 Task: Create a due date automation trigger when advanced on, on the monday of the week a card is due add fields with custom field "Resume" set to a number lower than 1 and greater or equal to 10 at 11:00 AM.
Action: Mouse moved to (998, 81)
Screenshot: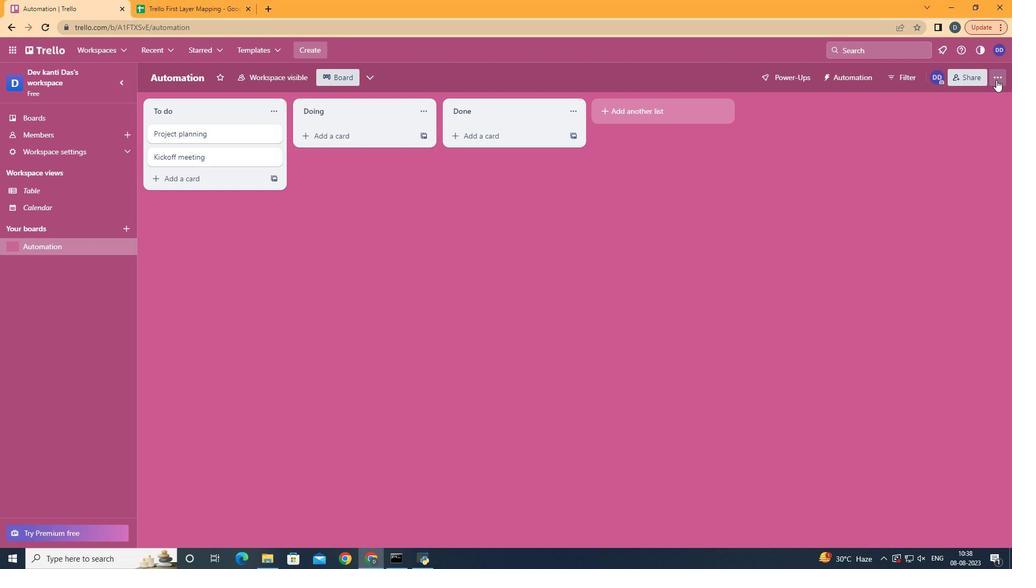 
Action: Mouse pressed left at (998, 81)
Screenshot: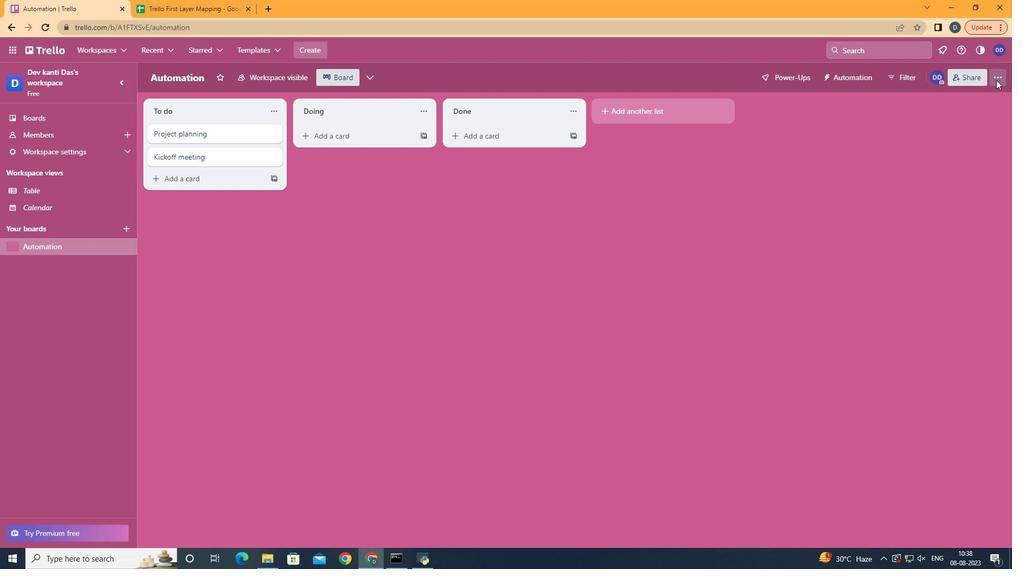
Action: Mouse moved to (924, 220)
Screenshot: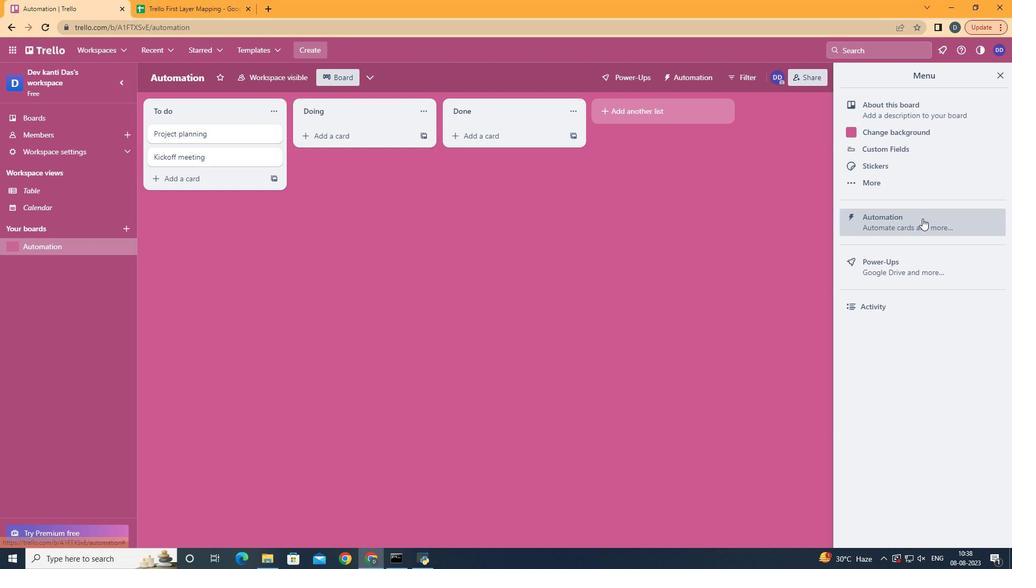 
Action: Mouse pressed left at (924, 220)
Screenshot: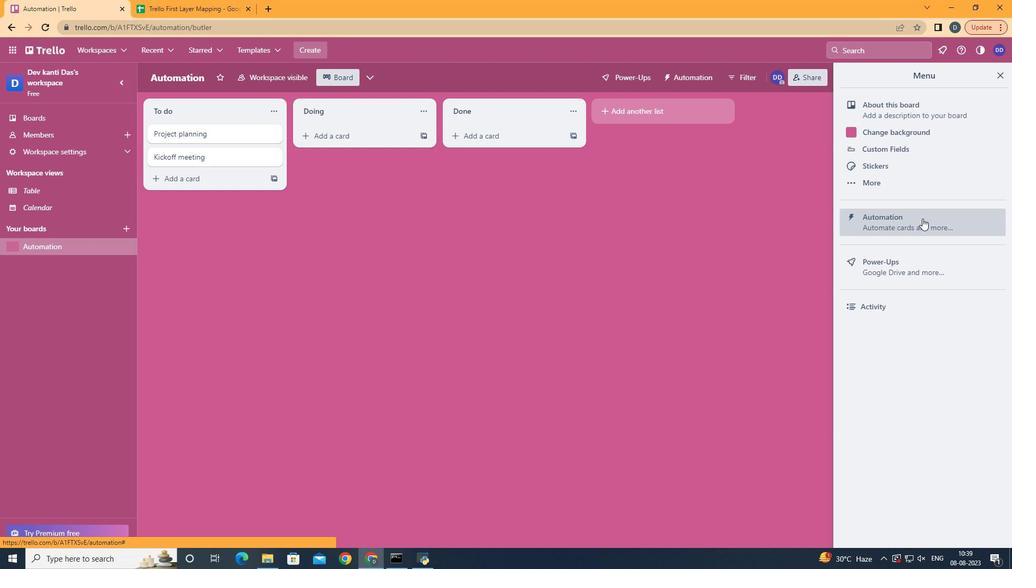 
Action: Mouse moved to (196, 217)
Screenshot: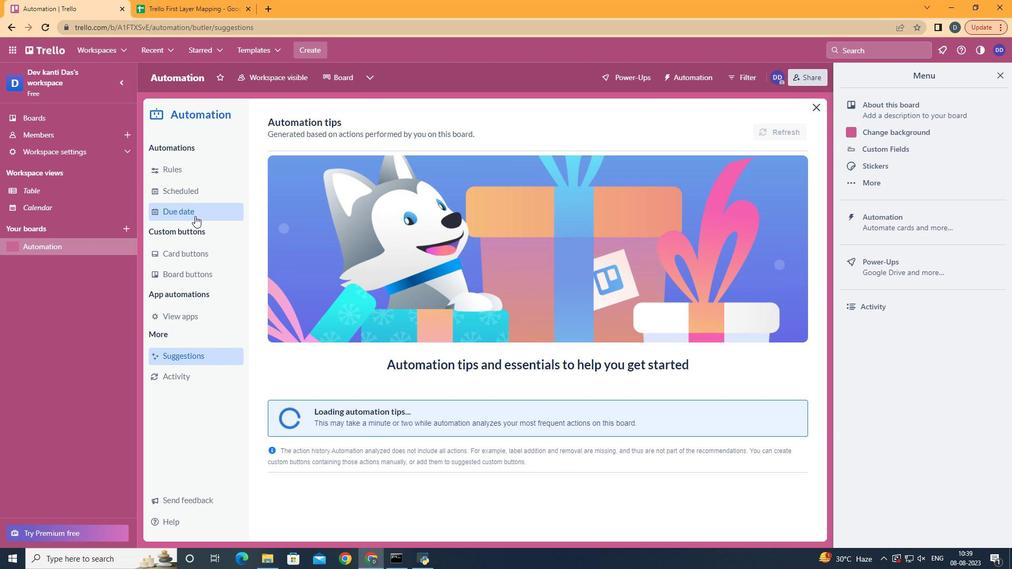 
Action: Mouse pressed left at (196, 217)
Screenshot: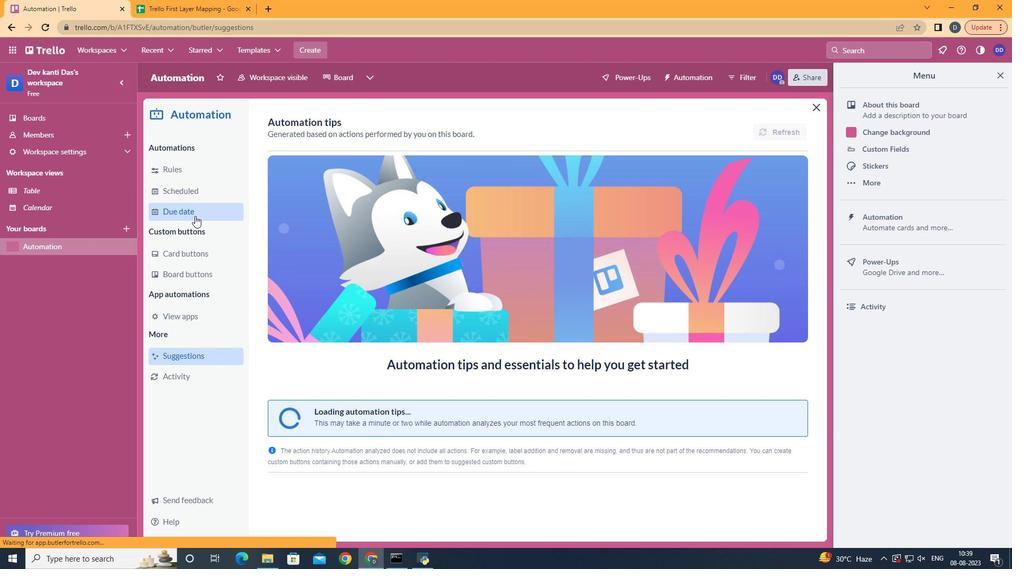 
Action: Mouse moved to (750, 125)
Screenshot: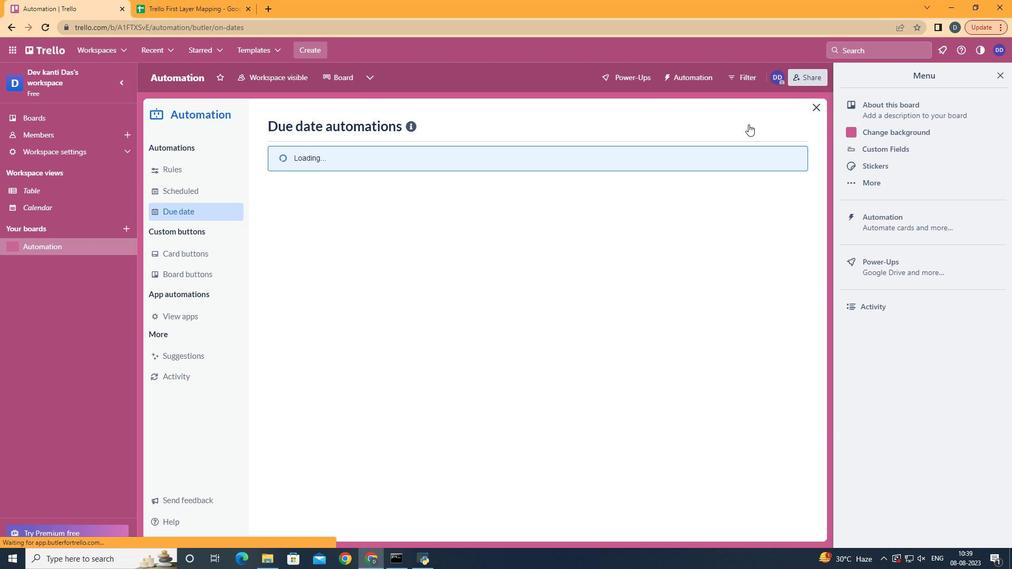 
Action: Mouse pressed left at (750, 125)
Screenshot: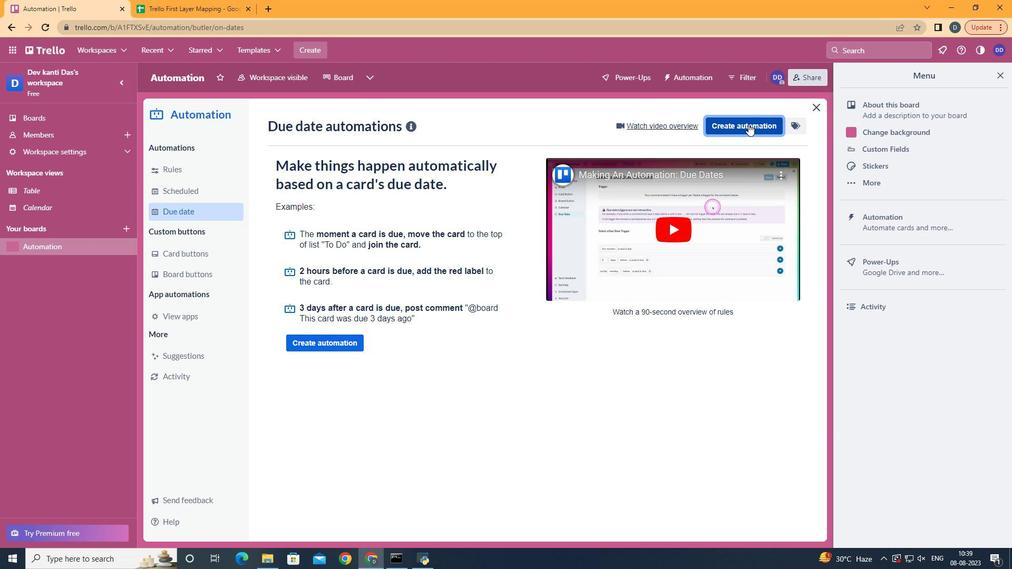 
Action: Mouse moved to (537, 231)
Screenshot: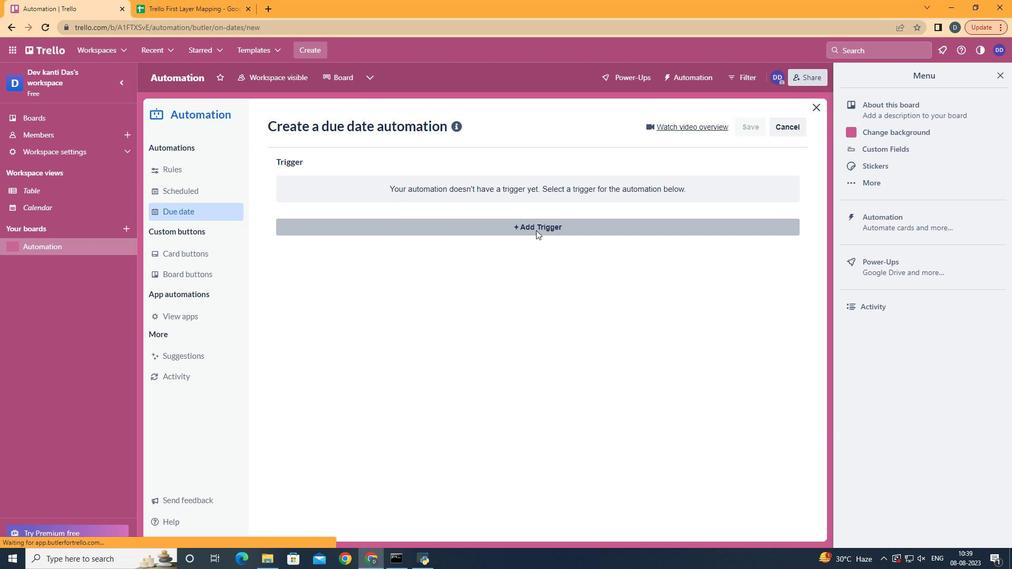 
Action: Mouse pressed left at (537, 231)
Screenshot: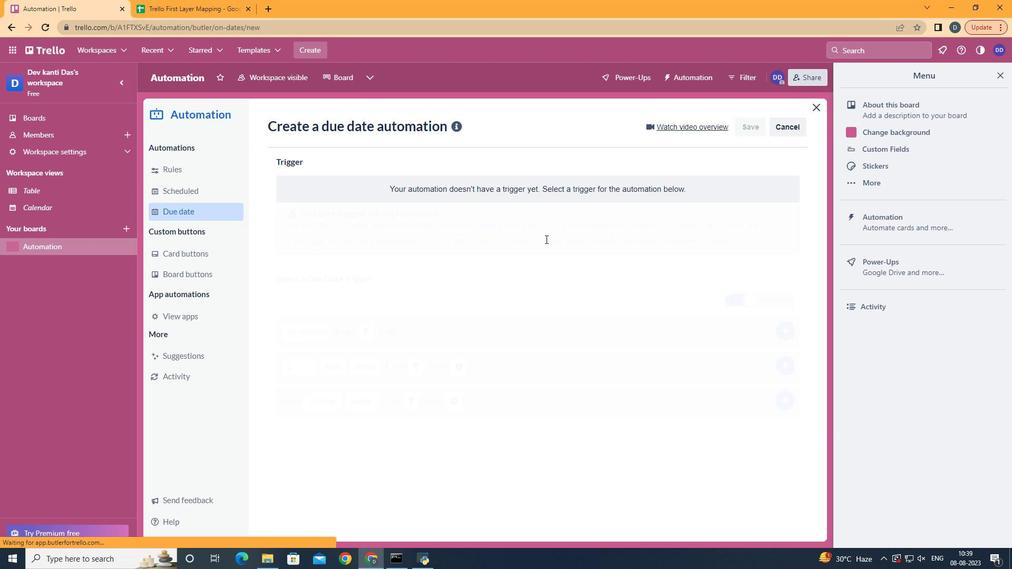 
Action: Mouse moved to (347, 275)
Screenshot: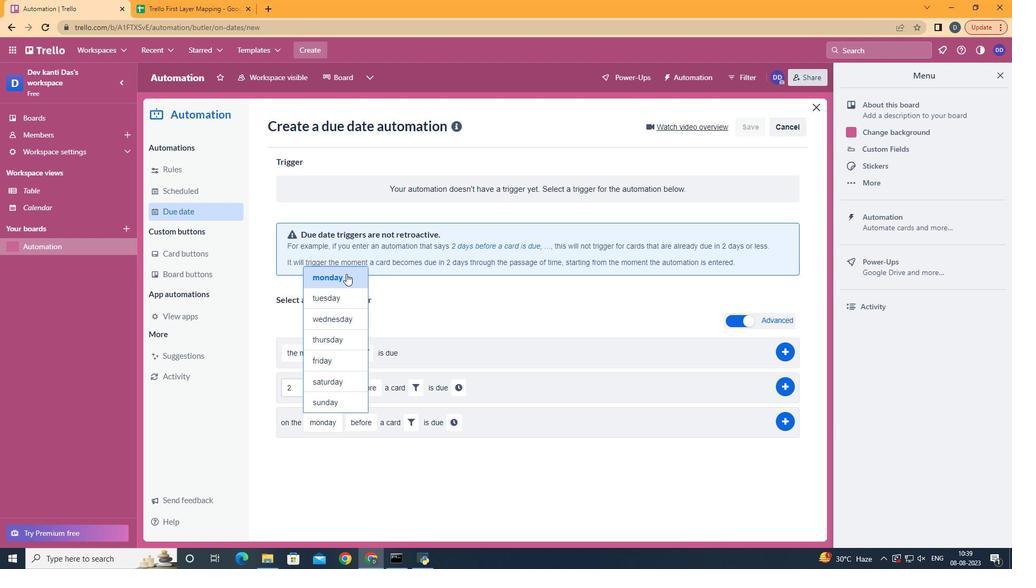 
Action: Mouse pressed left at (347, 275)
Screenshot: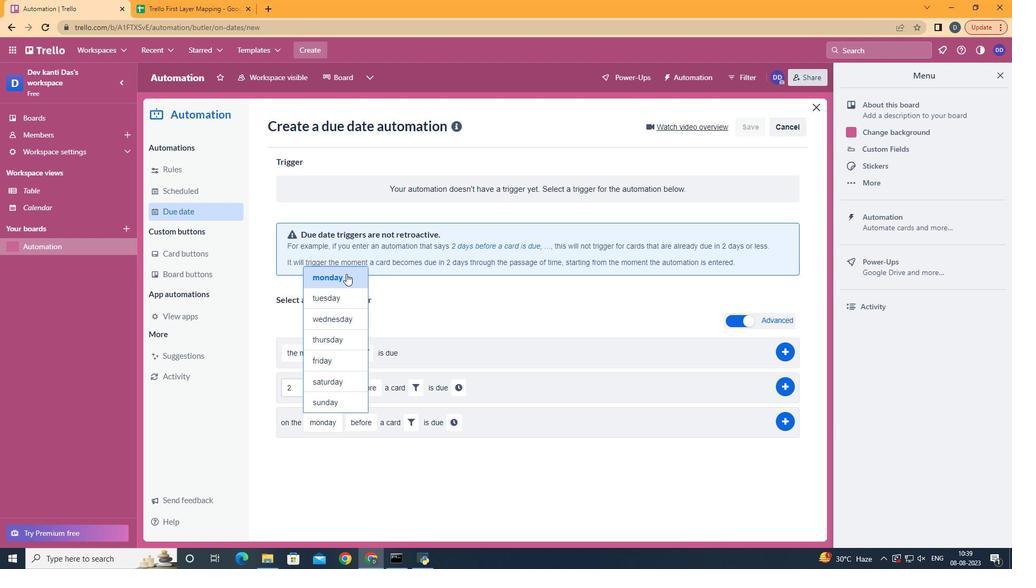 
Action: Mouse moved to (389, 485)
Screenshot: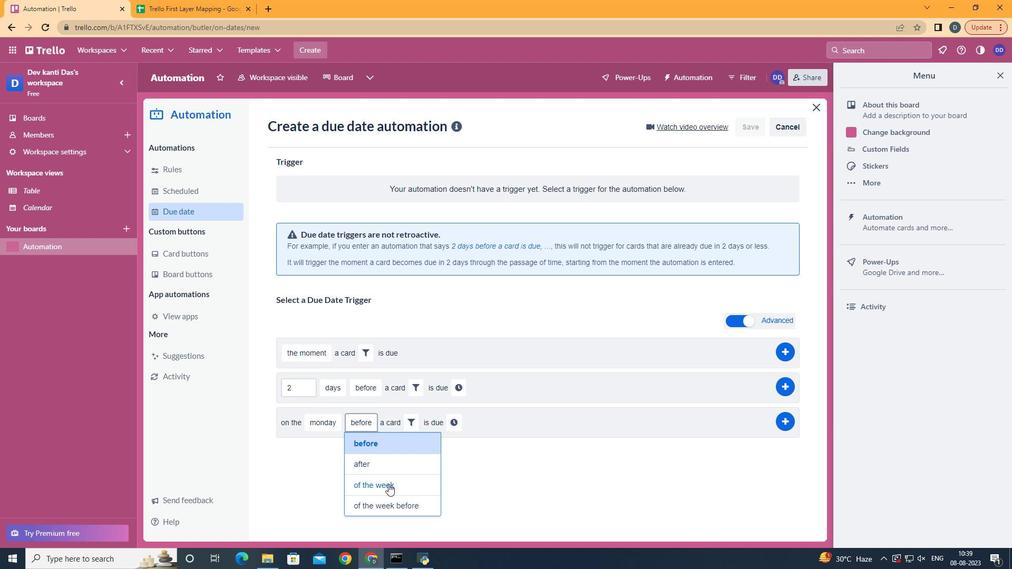 
Action: Mouse pressed left at (389, 485)
Screenshot: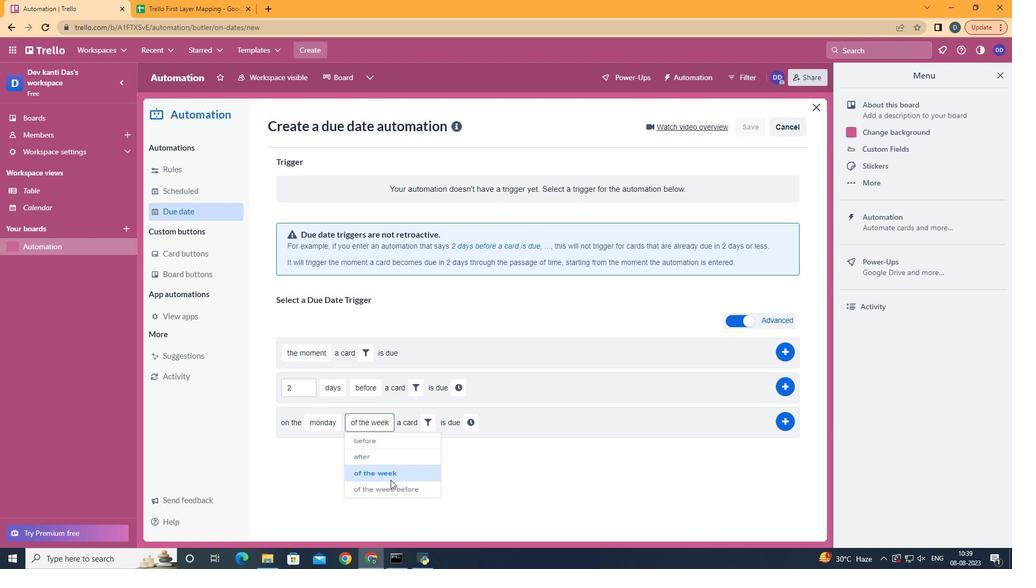 
Action: Mouse moved to (432, 431)
Screenshot: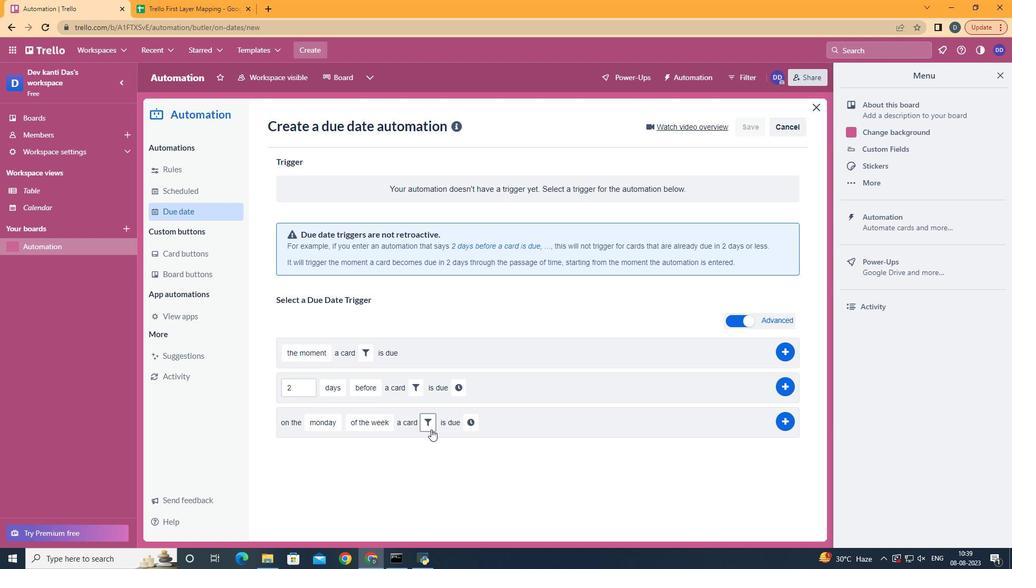 
Action: Mouse pressed left at (432, 431)
Screenshot: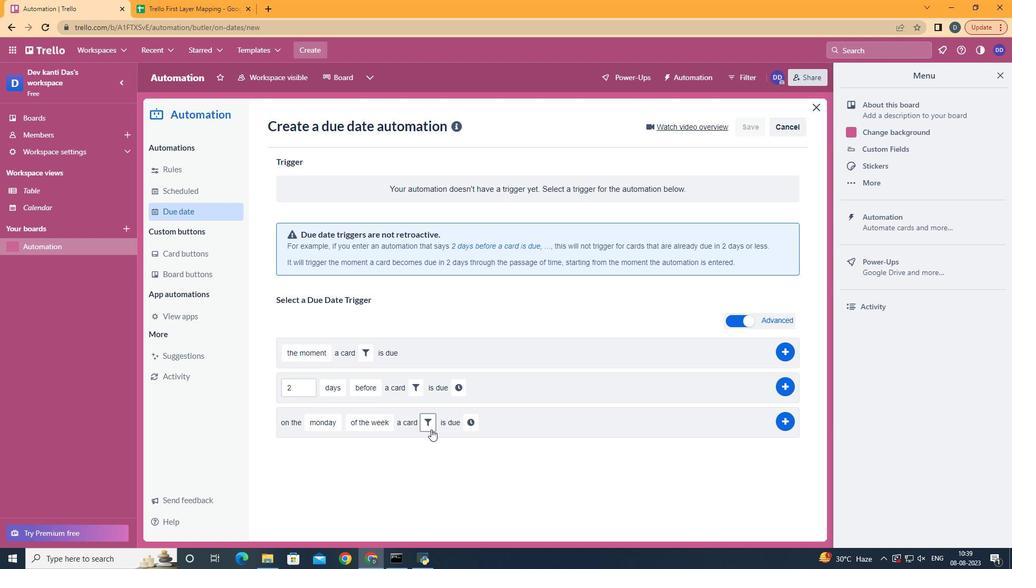 
Action: Mouse moved to (606, 462)
Screenshot: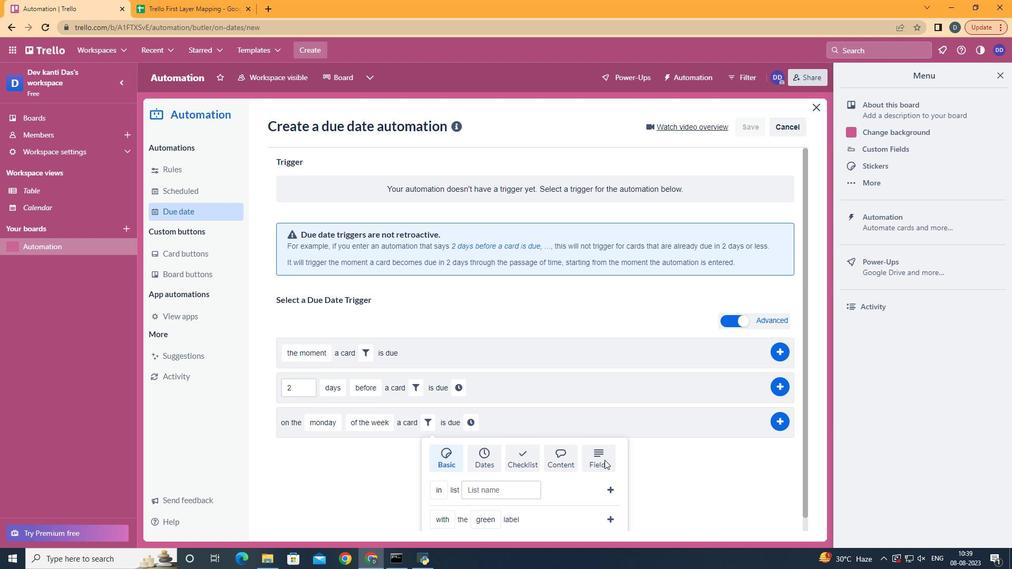 
Action: Mouse pressed left at (606, 462)
Screenshot: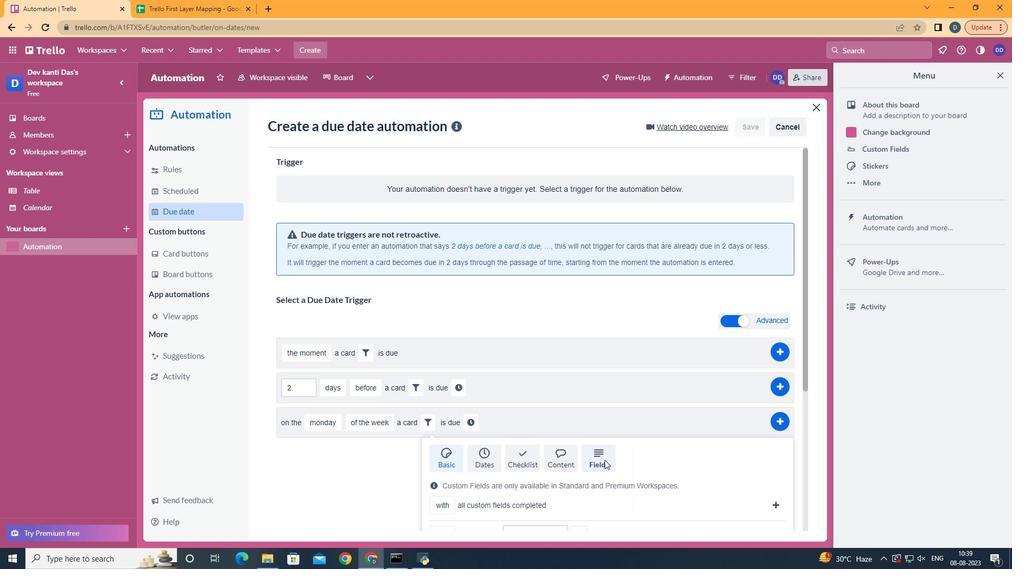 
Action: Mouse moved to (606, 461)
Screenshot: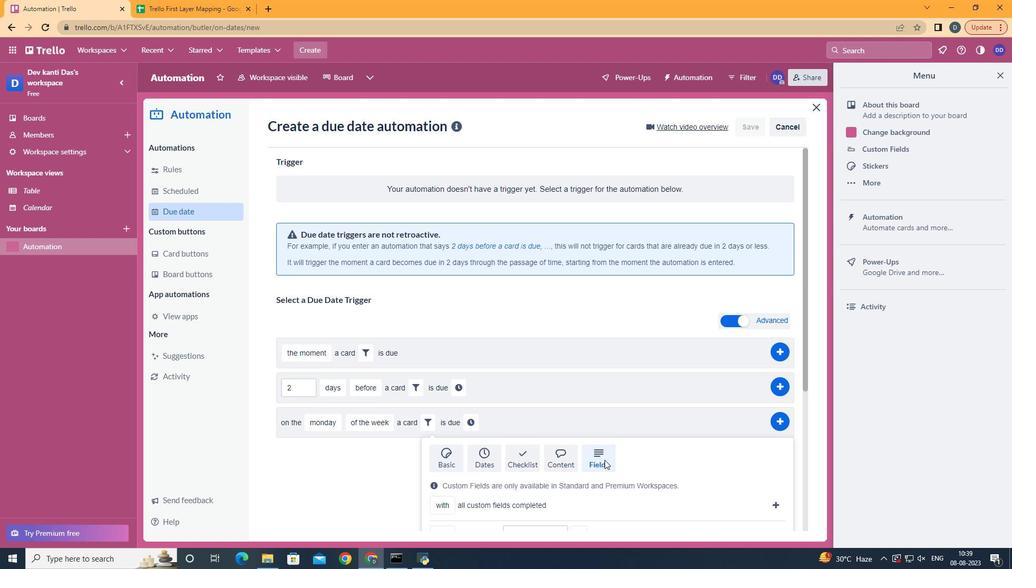 
Action: Mouse scrolled (606, 461) with delta (0, 0)
Screenshot: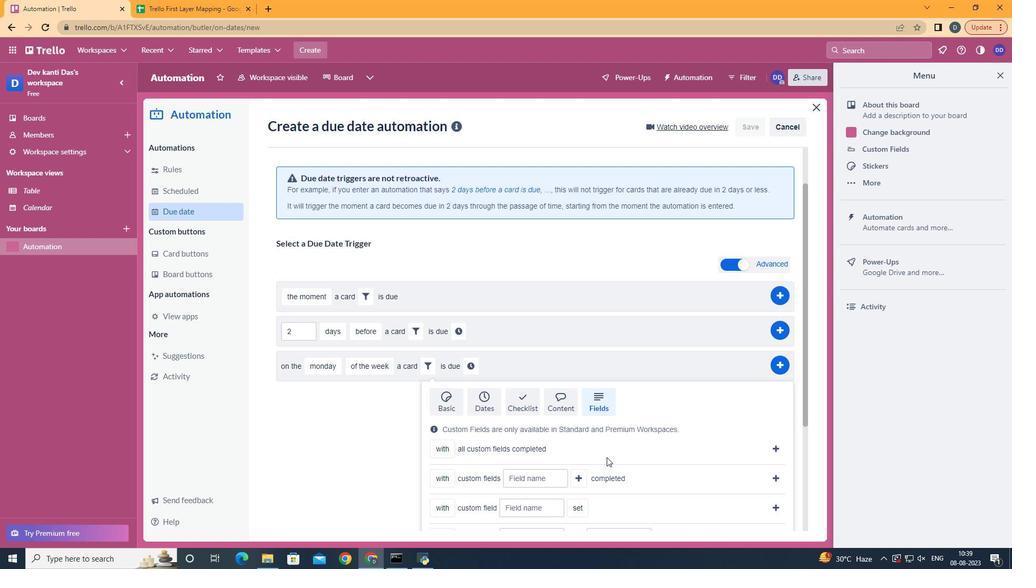 
Action: Mouse scrolled (606, 461) with delta (0, 0)
Screenshot: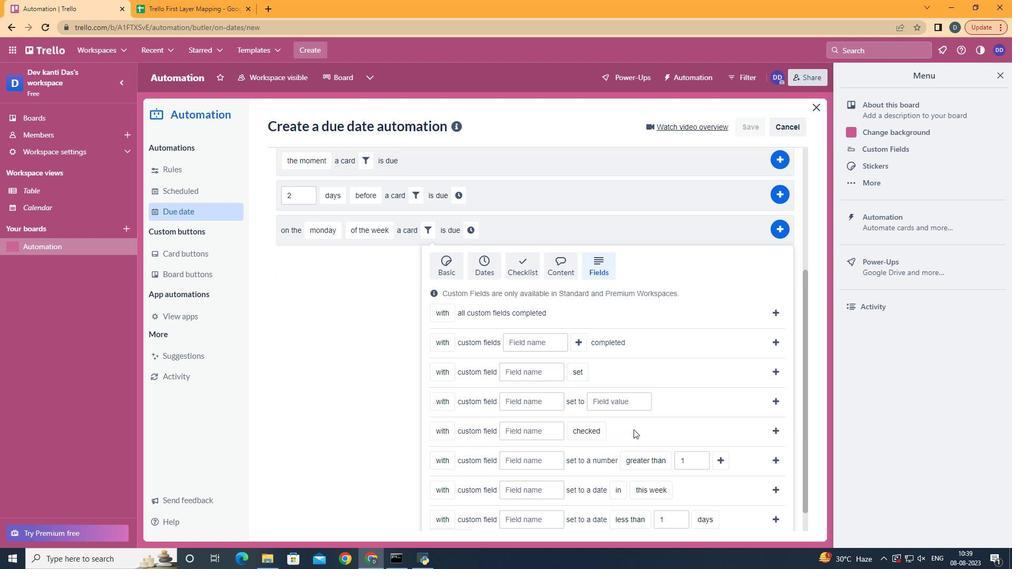 
Action: Mouse scrolled (606, 461) with delta (0, 0)
Screenshot: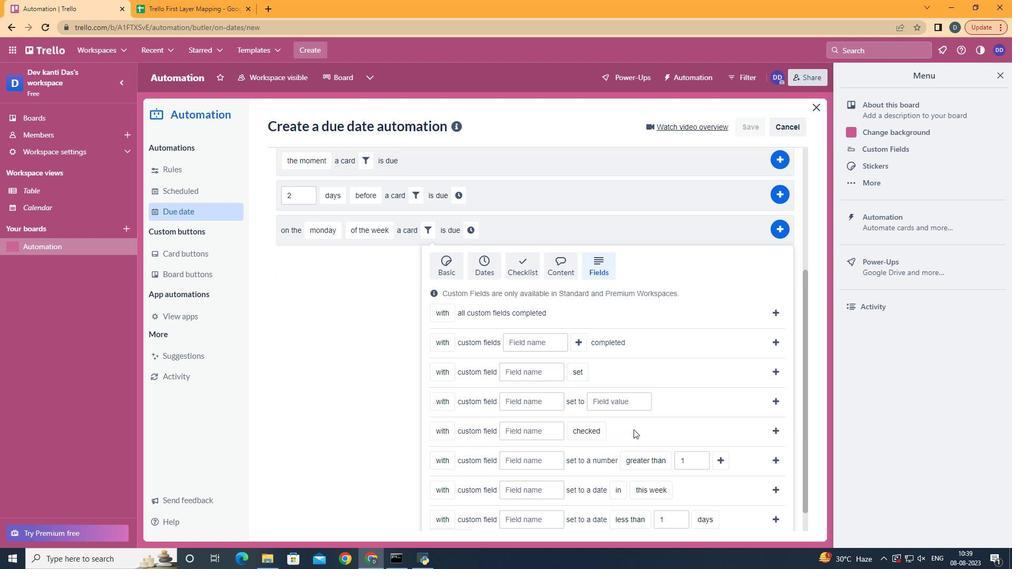 
Action: Mouse scrolled (606, 461) with delta (0, 0)
Screenshot: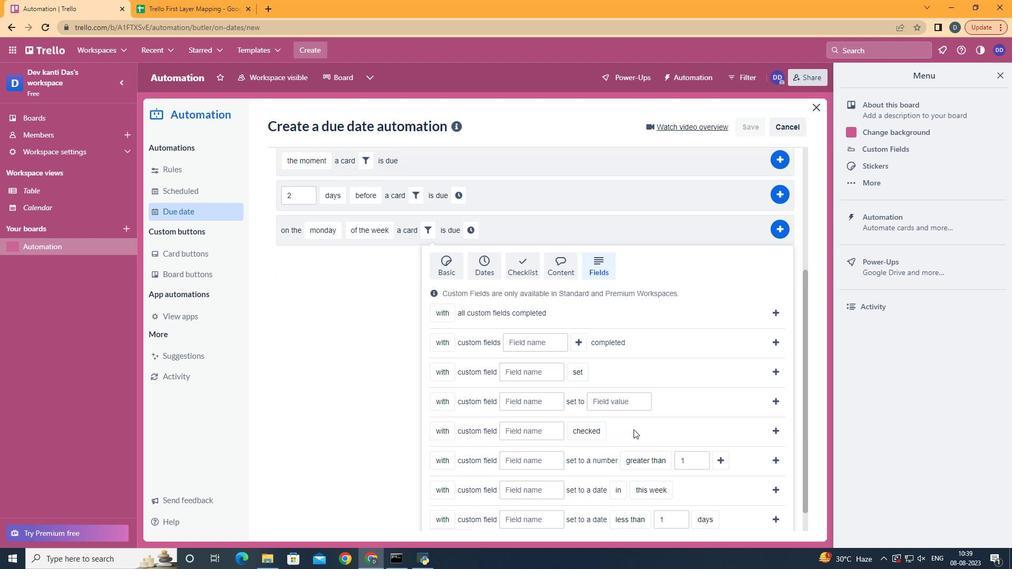 
Action: Mouse moved to (450, 463)
Screenshot: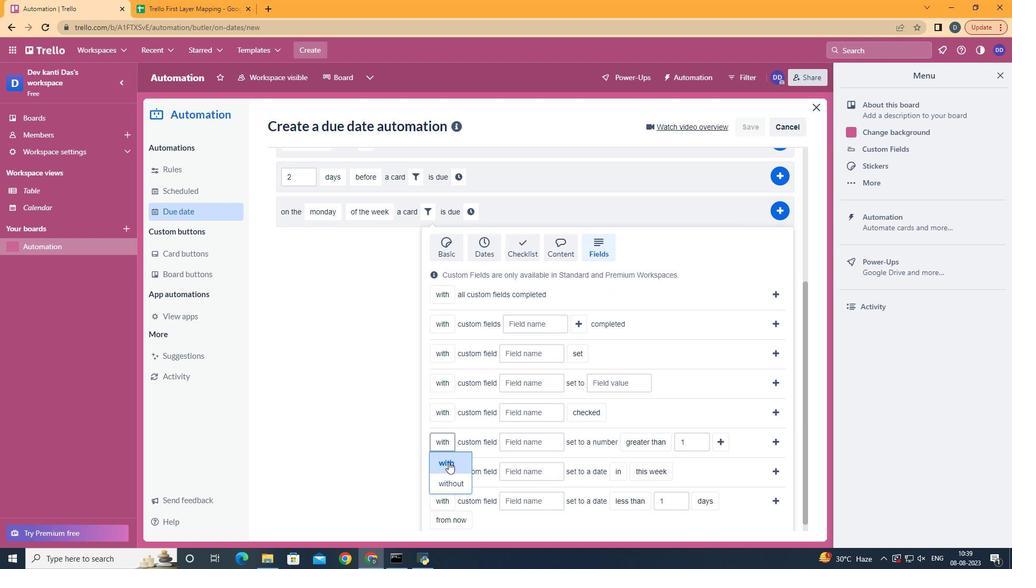 
Action: Mouse pressed left at (450, 463)
Screenshot: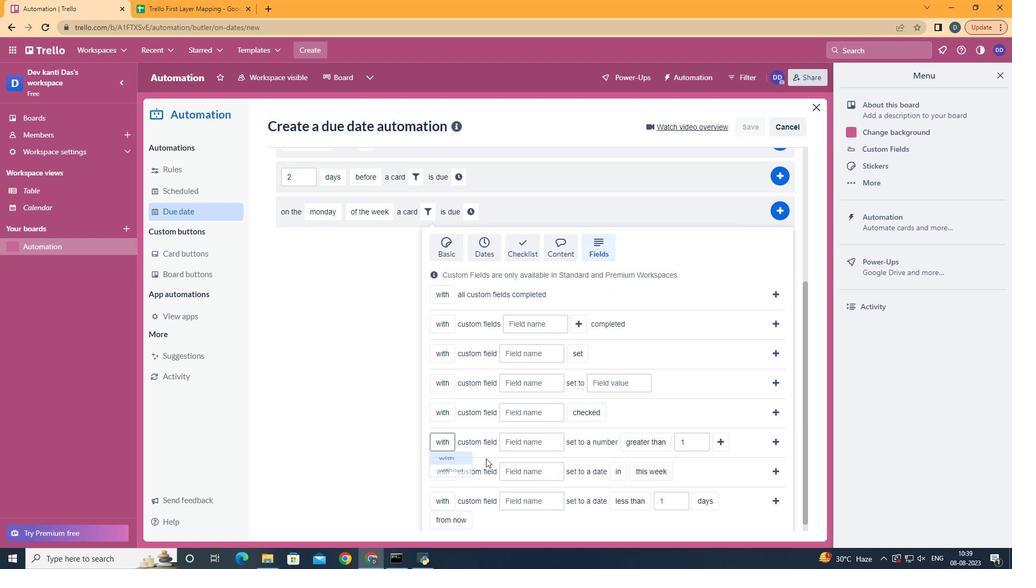 
Action: Mouse moved to (552, 444)
Screenshot: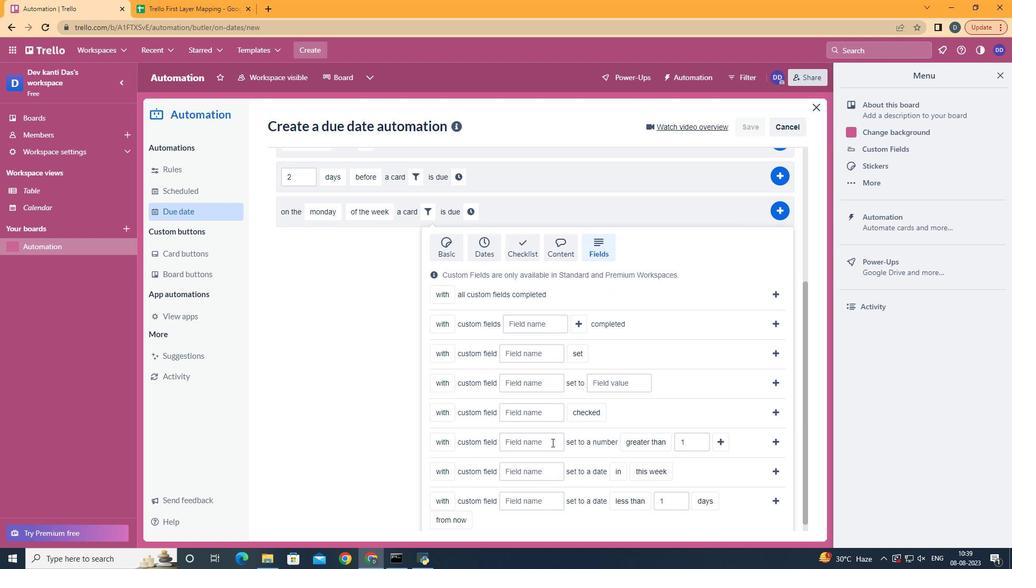 
Action: Mouse pressed left at (552, 444)
Screenshot: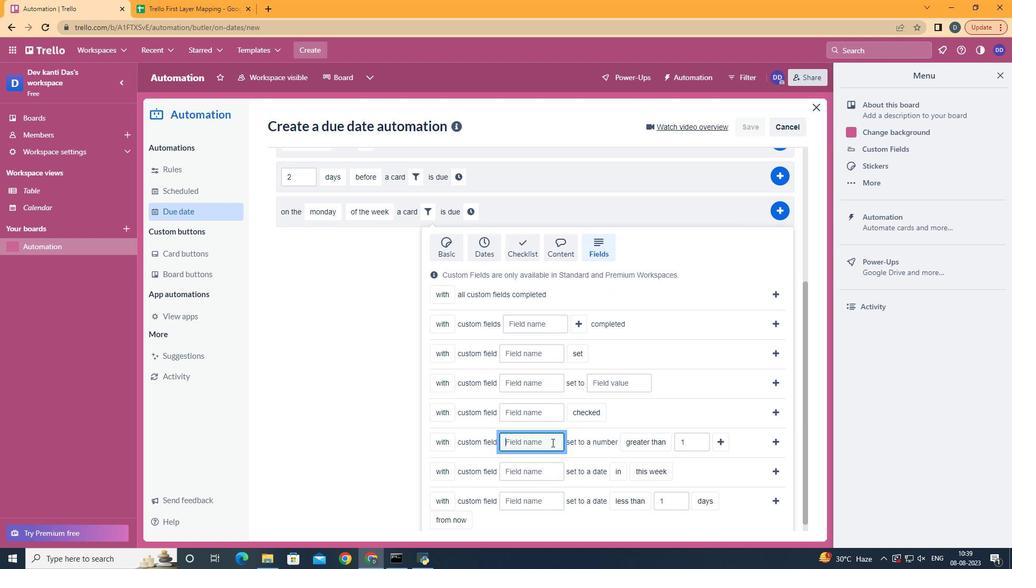 
Action: Mouse moved to (553, 444)
Screenshot: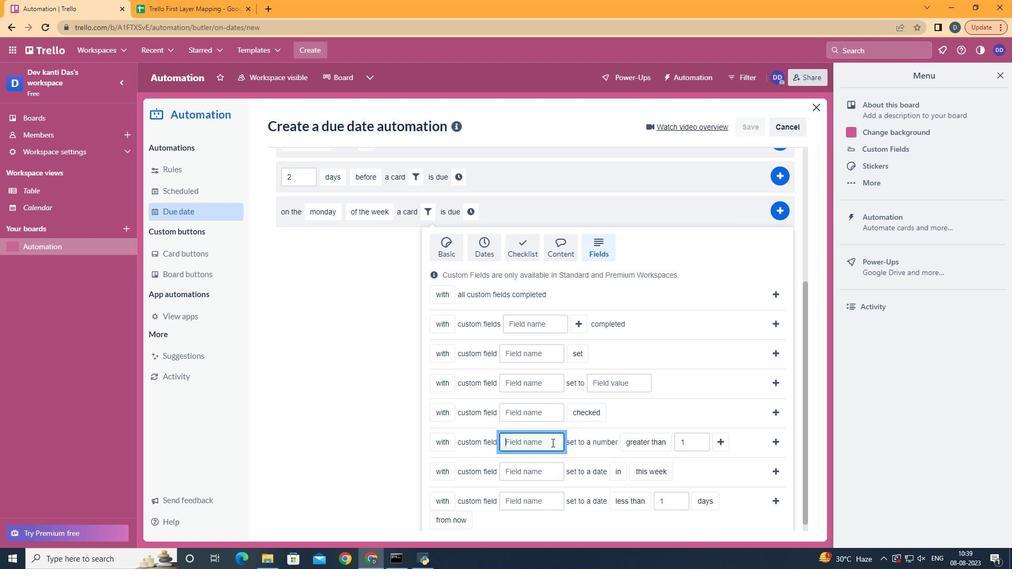 
Action: Key pressed <Key.shift>Resume
Screenshot: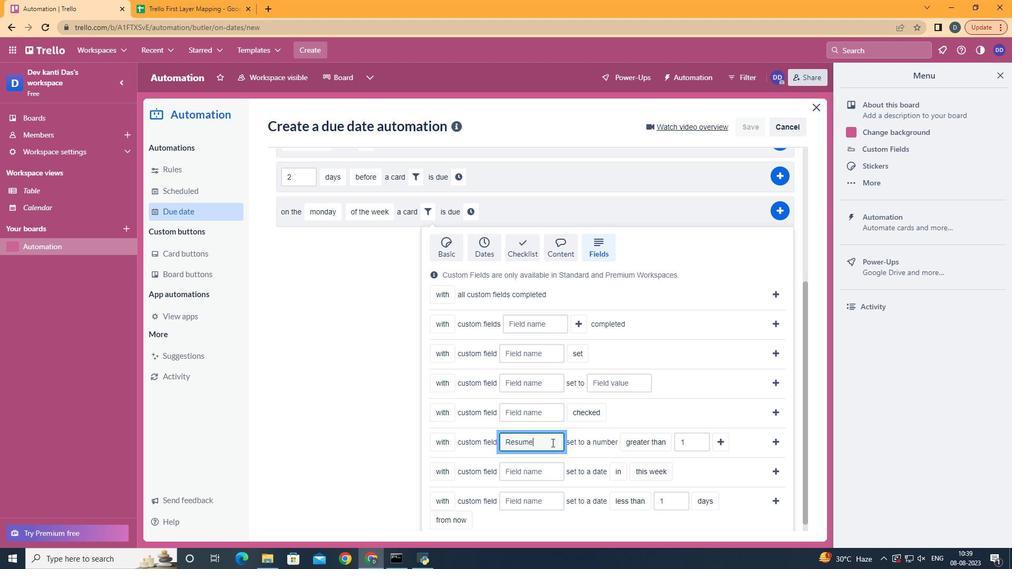 
Action: Mouse moved to (653, 504)
Screenshot: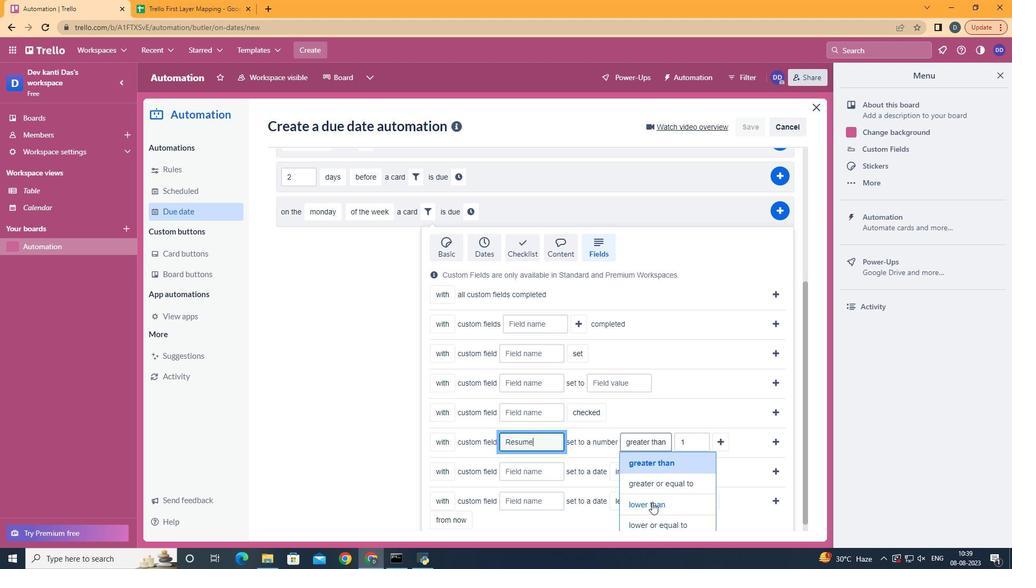 
Action: Mouse pressed left at (653, 504)
Screenshot: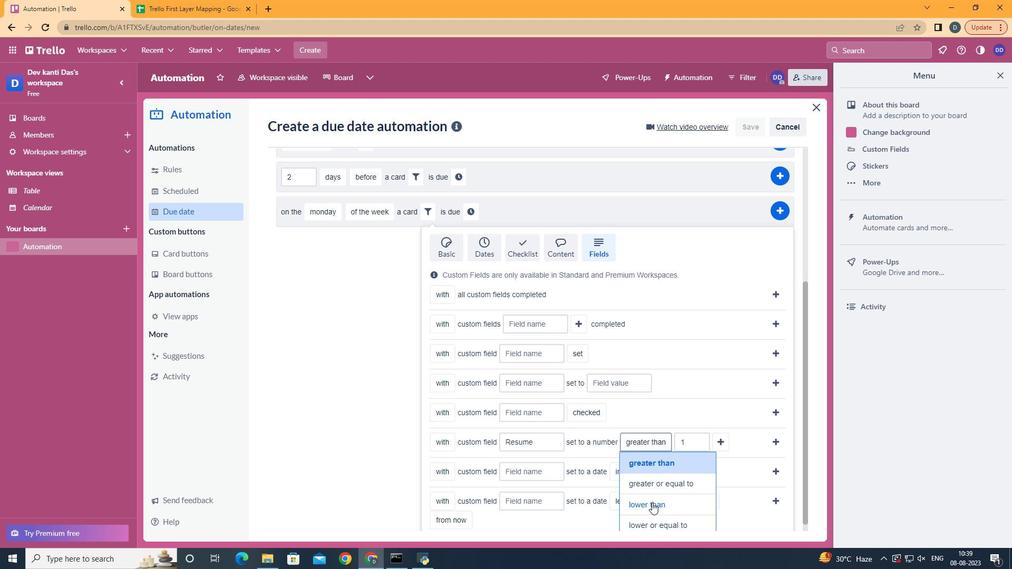 
Action: Mouse moved to (712, 441)
Screenshot: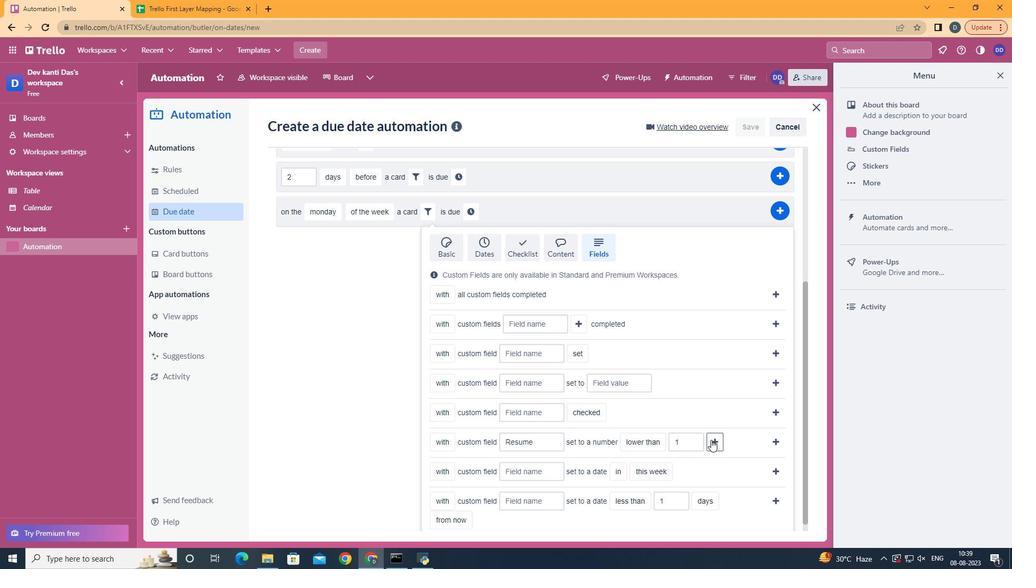 
Action: Mouse pressed left at (712, 441)
Screenshot: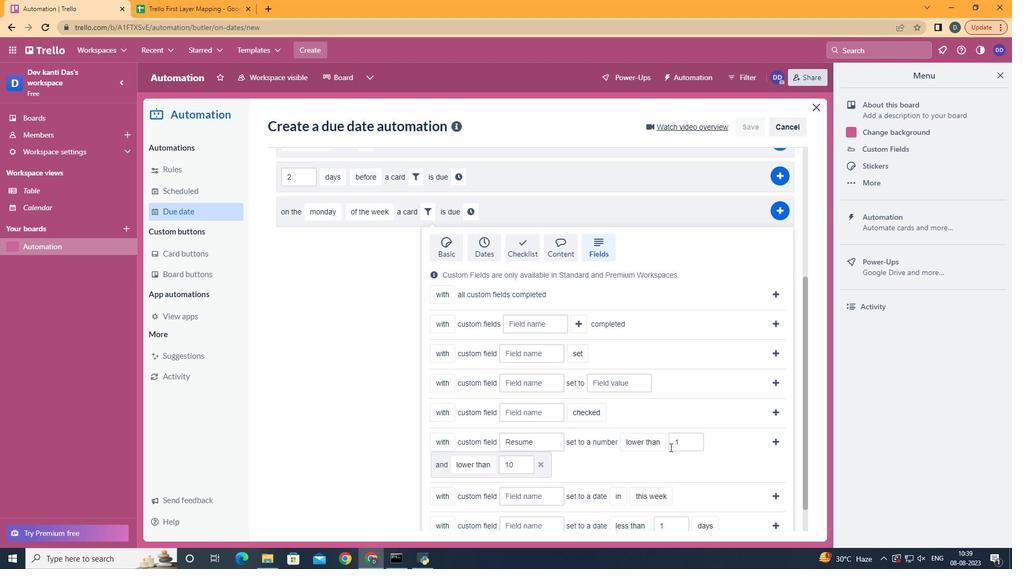 
Action: Mouse moved to (492, 451)
Screenshot: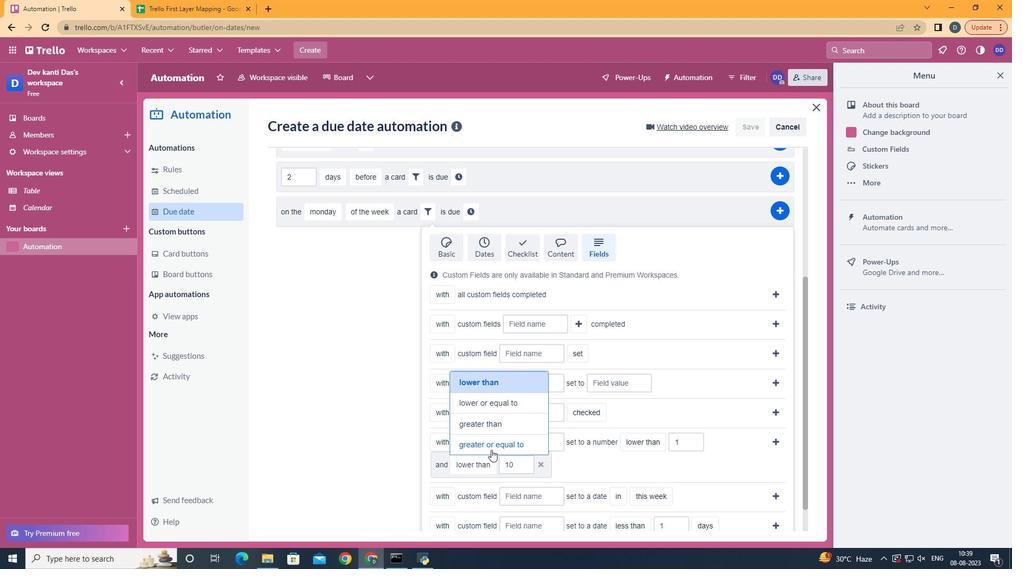 
Action: Mouse pressed left at (492, 451)
Screenshot: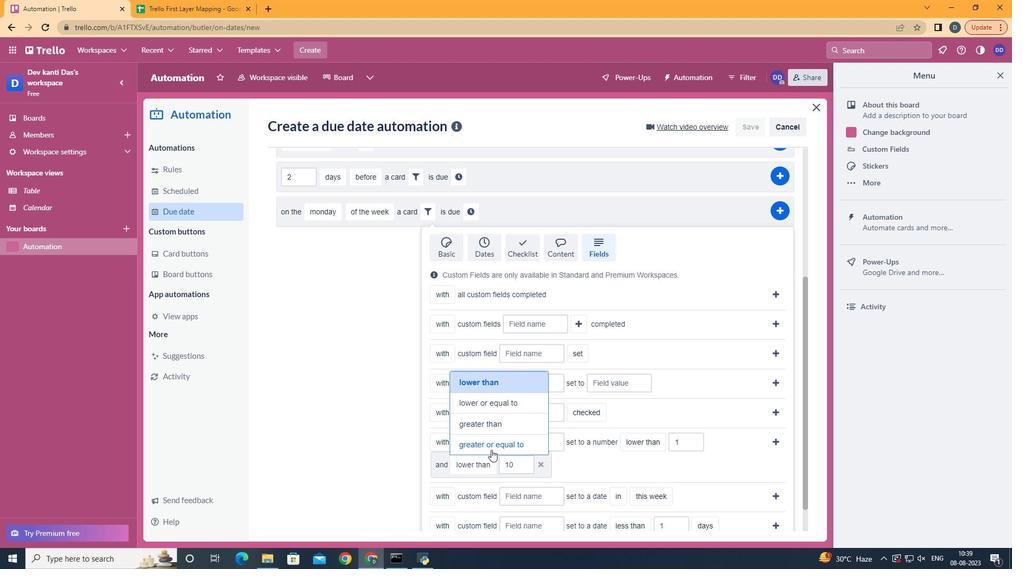 
Action: Mouse moved to (779, 443)
Screenshot: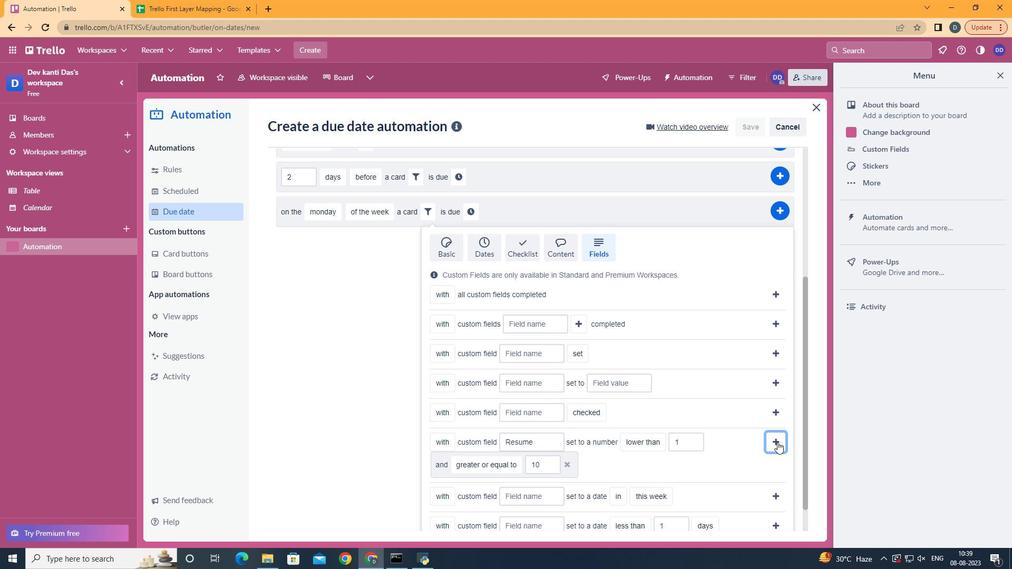 
Action: Mouse pressed left at (779, 443)
Screenshot: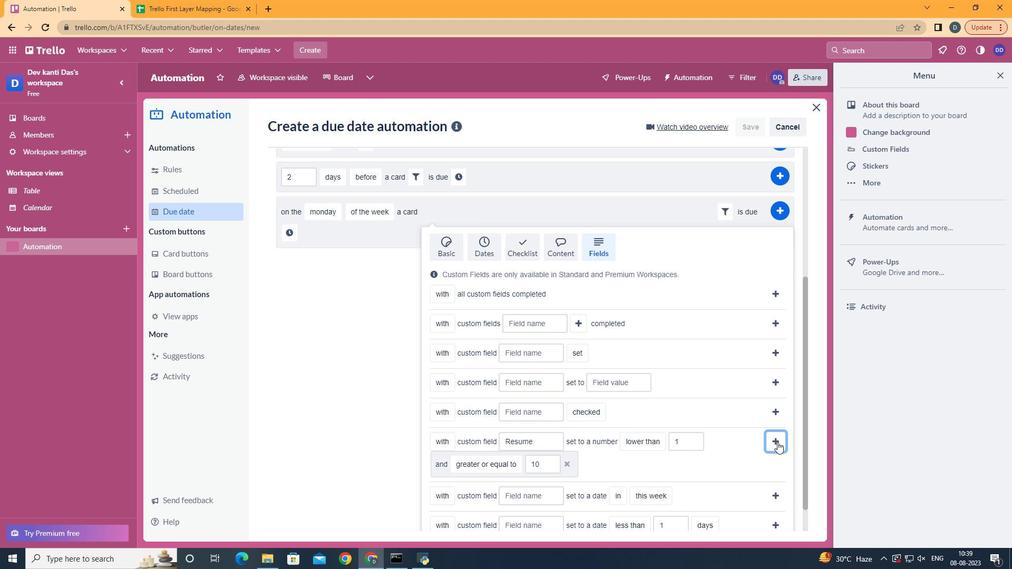 
Action: Mouse moved to (291, 444)
Screenshot: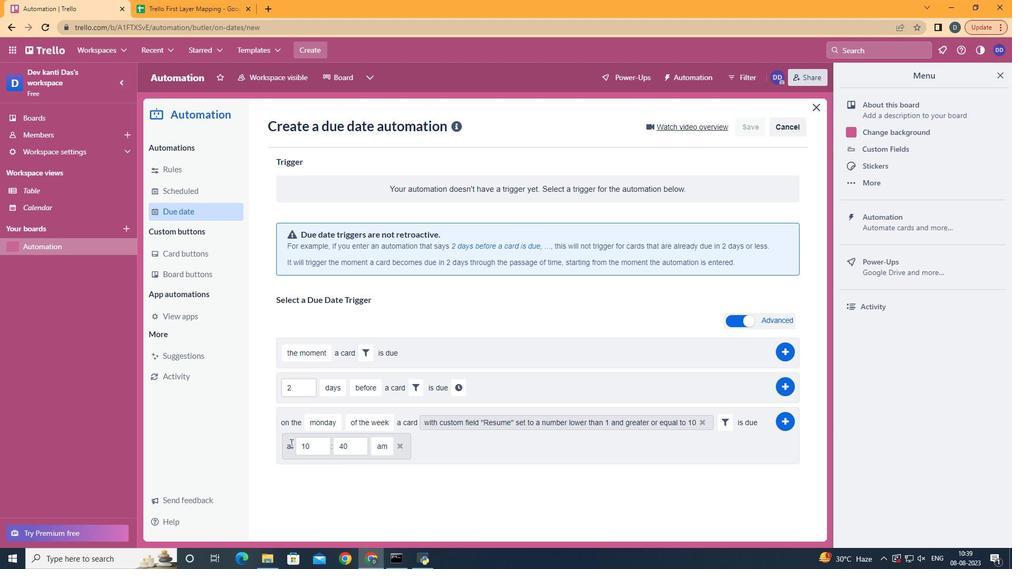 
Action: Mouse pressed left at (291, 444)
Screenshot: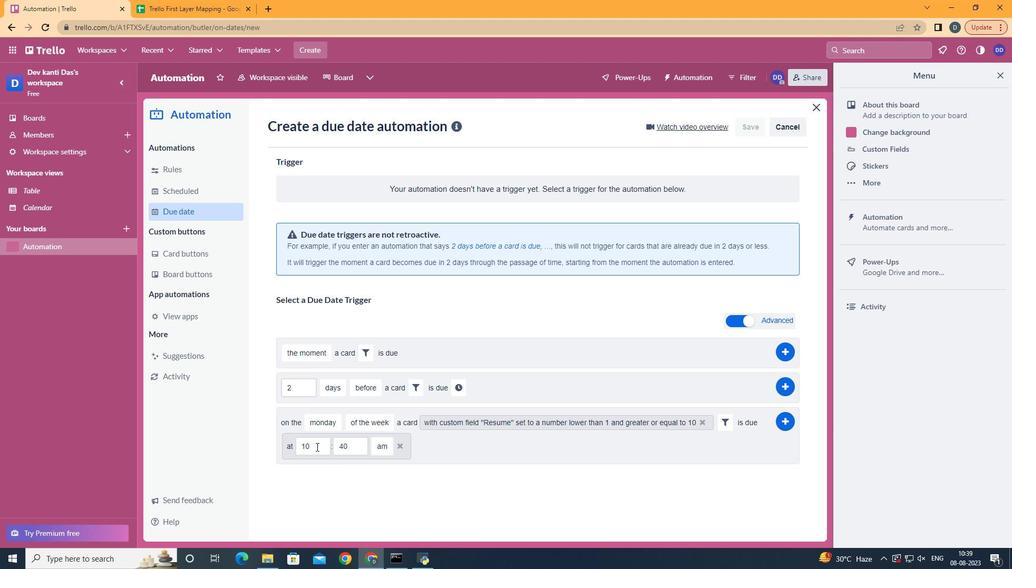 
Action: Mouse moved to (323, 449)
Screenshot: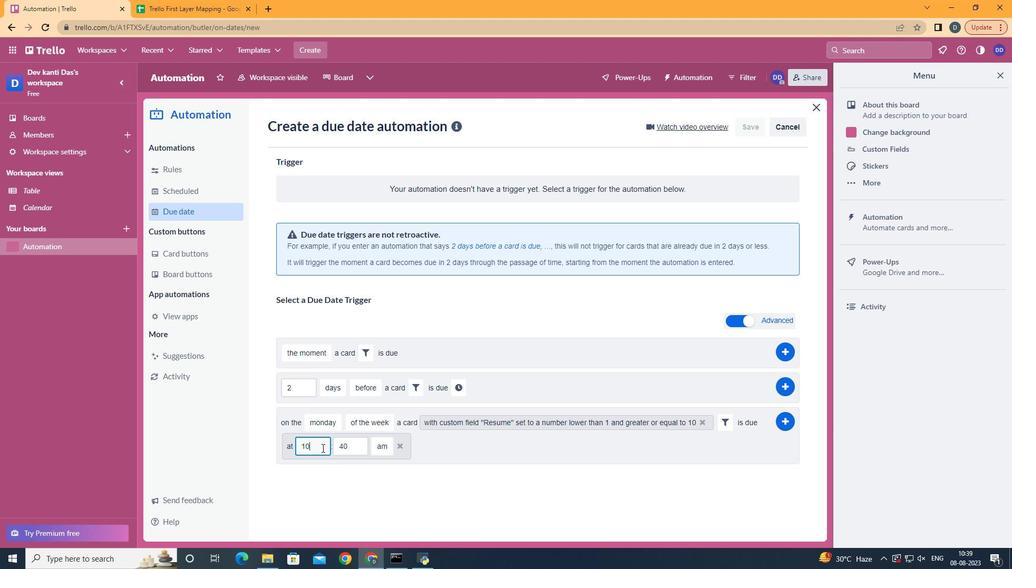 
Action: Mouse pressed left at (323, 449)
Screenshot: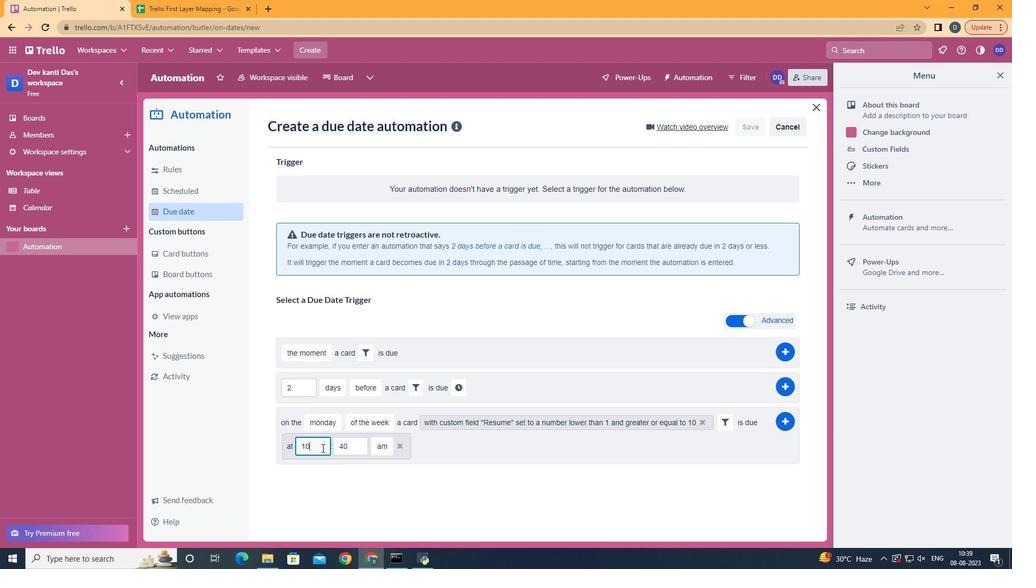 
Action: Key pressed <Key.backspace>1
Screenshot: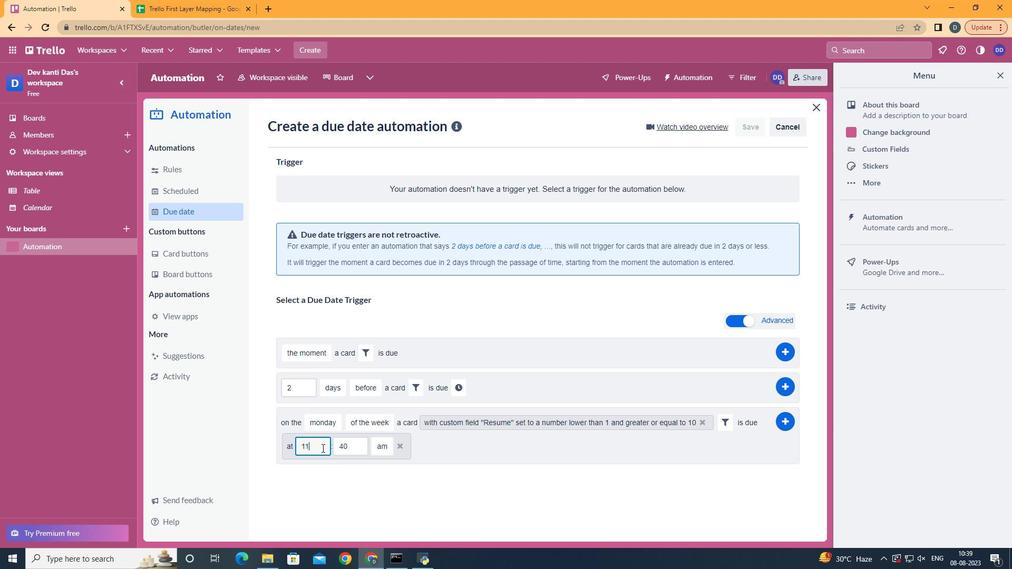 
Action: Mouse moved to (357, 446)
Screenshot: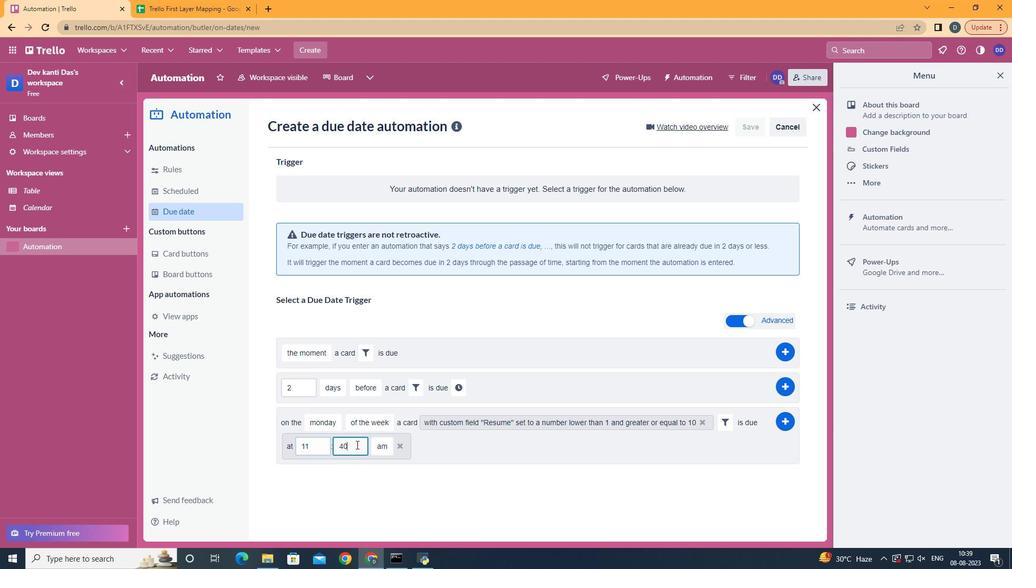 
Action: Mouse pressed left at (357, 446)
Screenshot: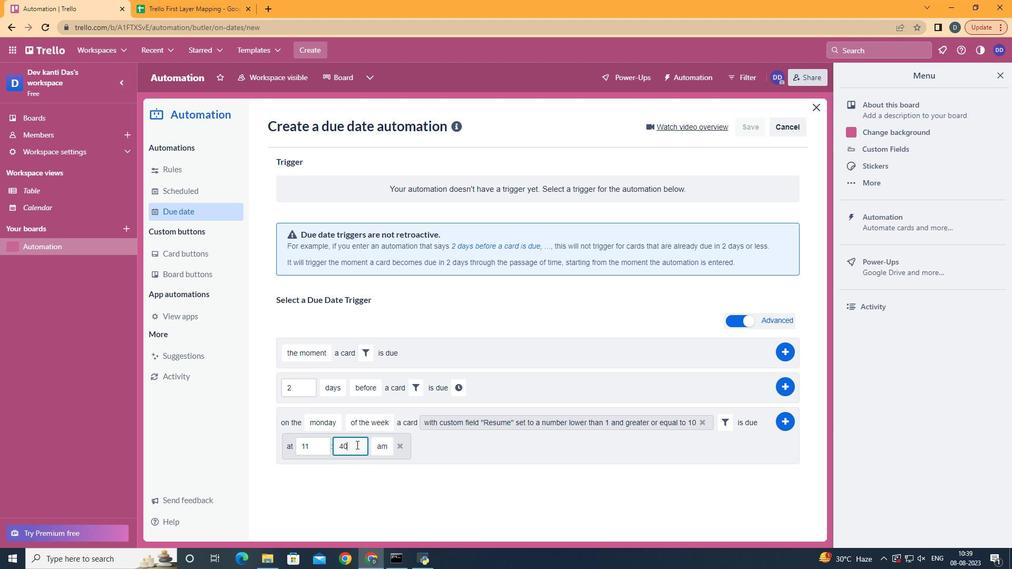
Action: Key pressed <Key.backspace><Key.backspace>00
Screenshot: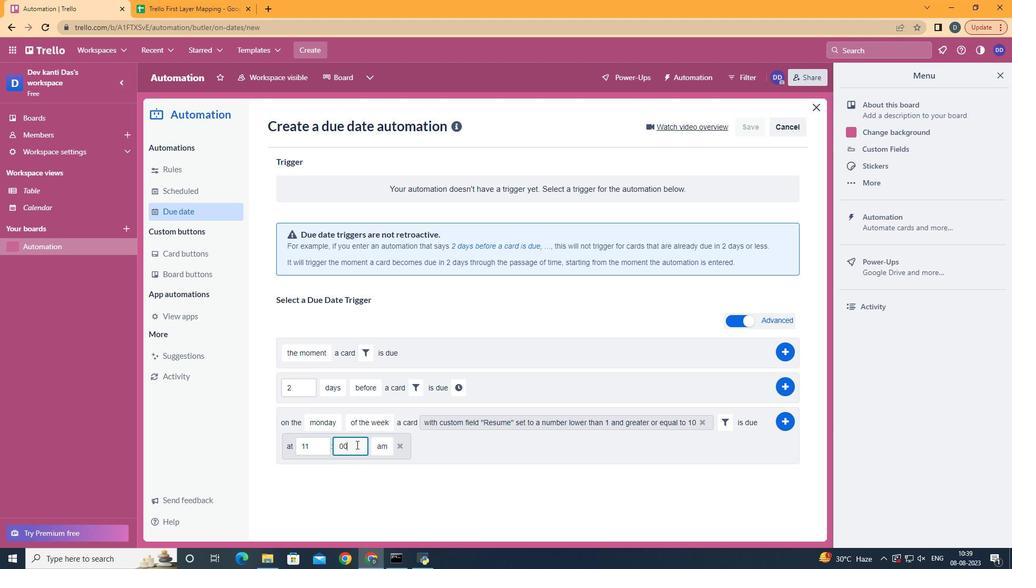
Action: Mouse moved to (788, 424)
Screenshot: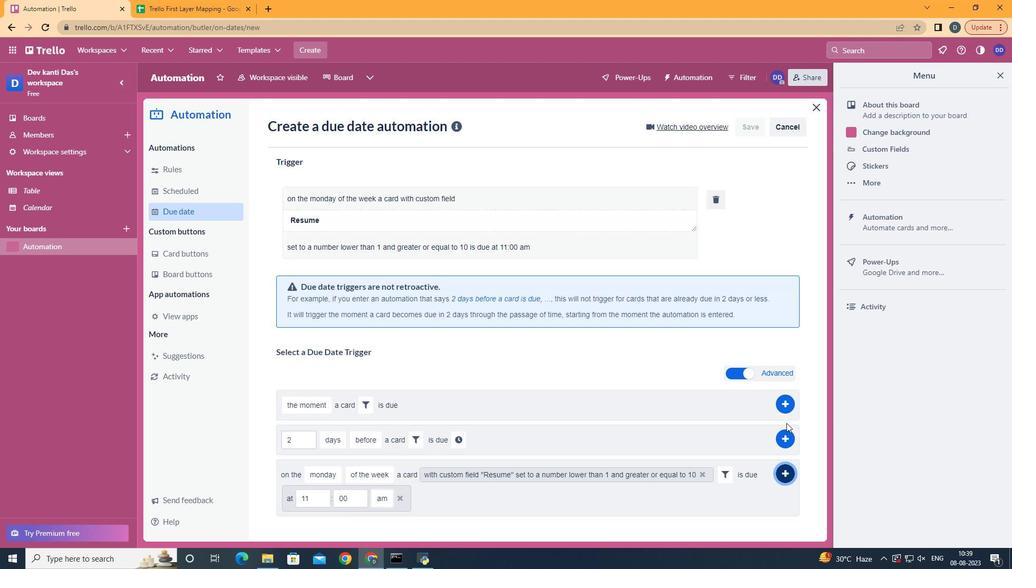 
Action: Mouse pressed left at (788, 424)
Screenshot: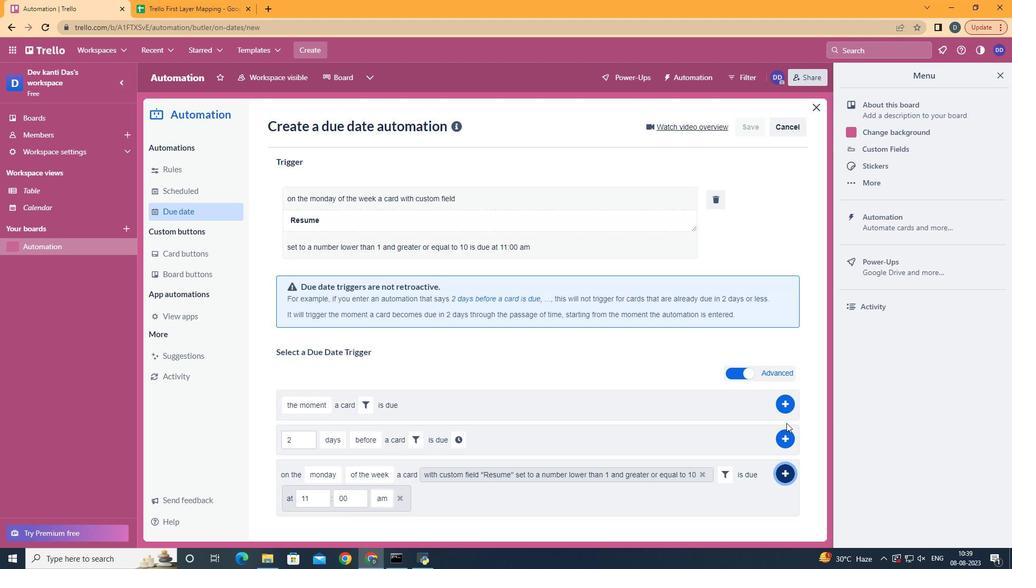 
Action: Mouse moved to (578, 198)
Screenshot: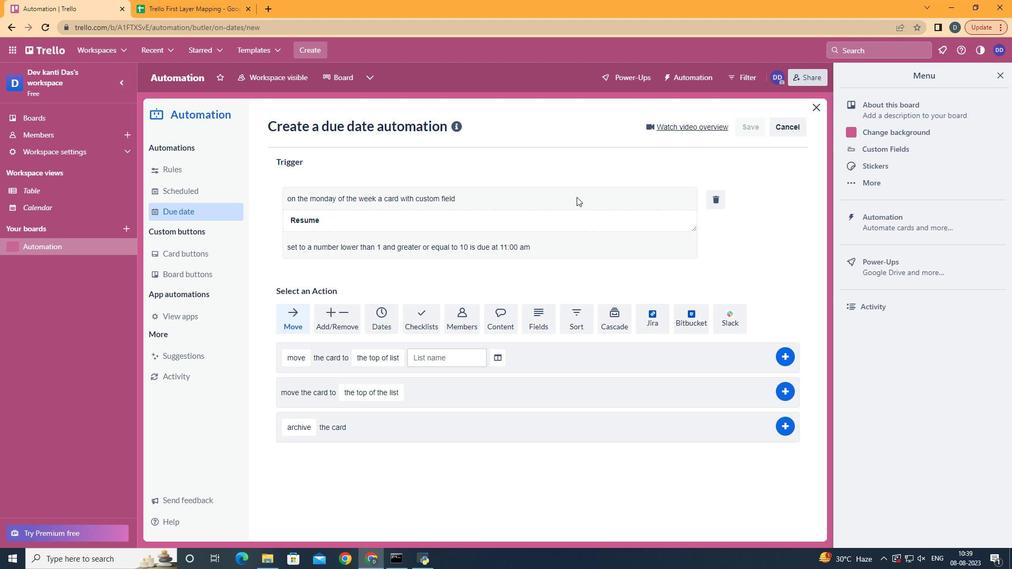 
